 Task: View and add the product "CVS Health Extra Strength Pain Relief Acetaminophen 500mg Caplets (50 ct)" to cart from the store "CVS".
Action: Mouse moved to (38, 70)
Screenshot: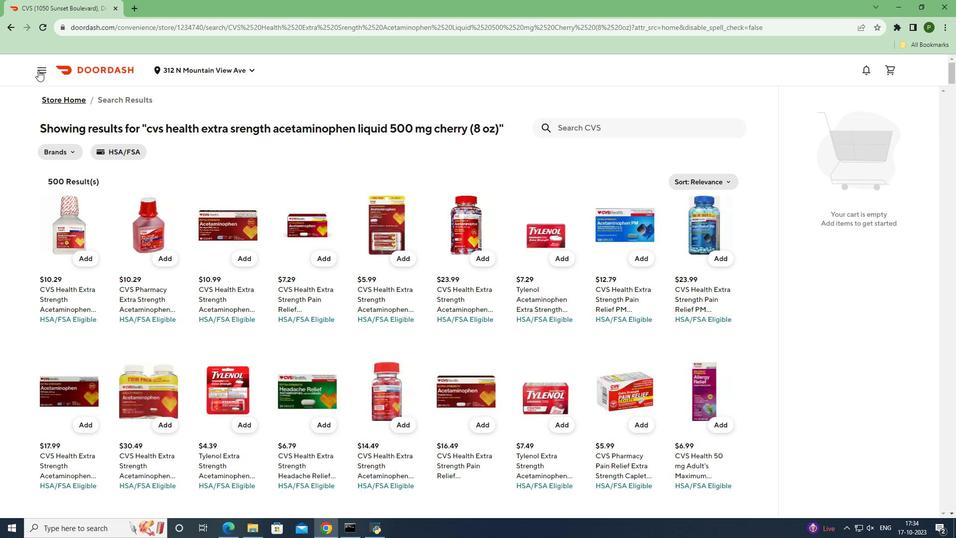
Action: Mouse pressed left at (38, 70)
Screenshot: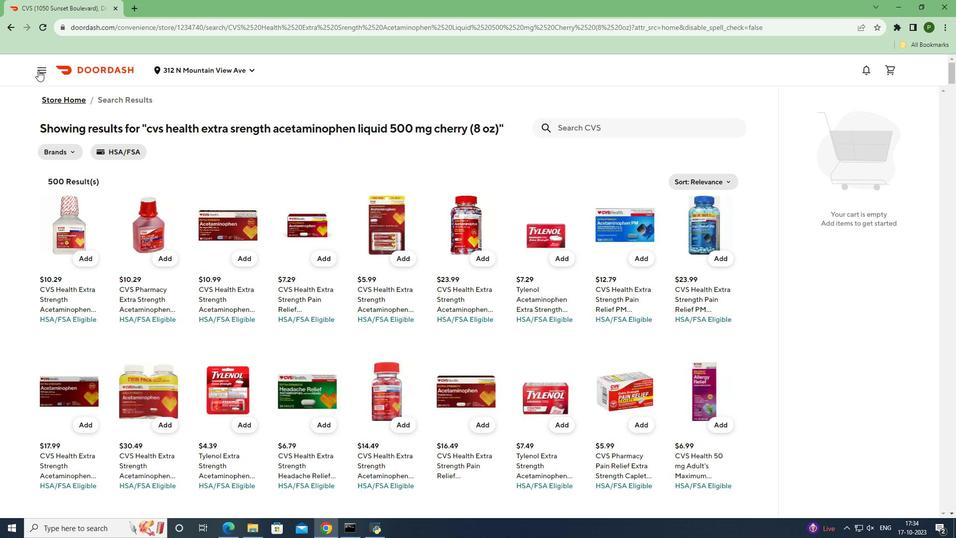 
Action: Mouse moved to (46, 139)
Screenshot: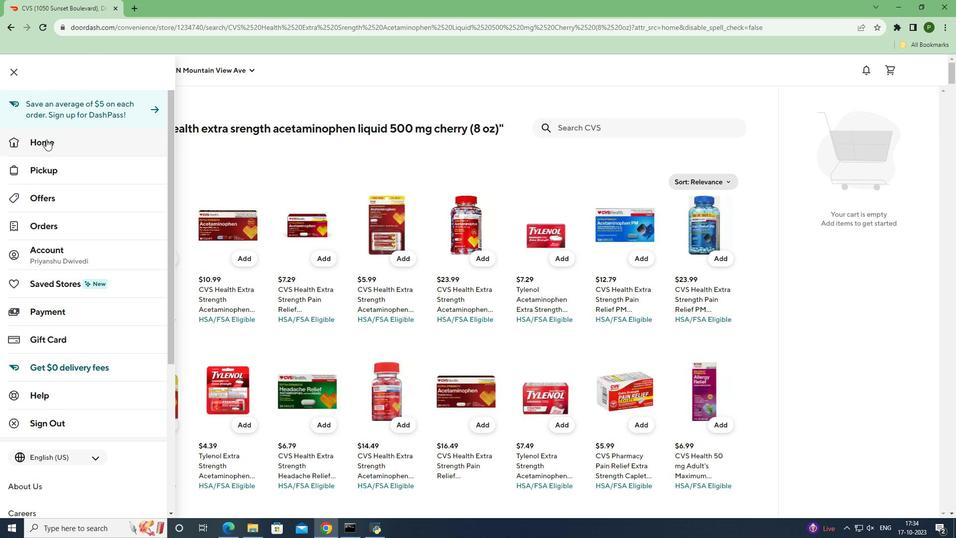 
Action: Mouse pressed left at (46, 139)
Screenshot: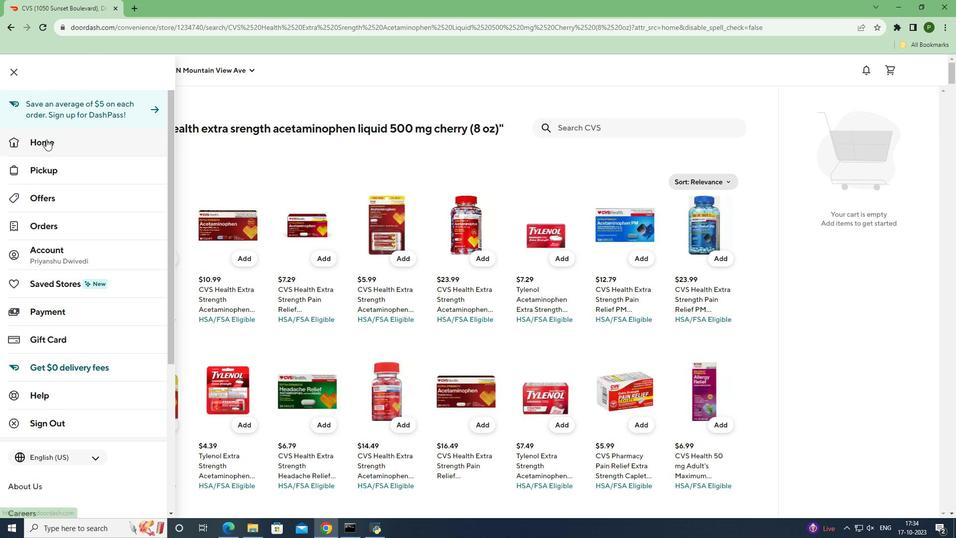 
Action: Mouse moved to (703, 102)
Screenshot: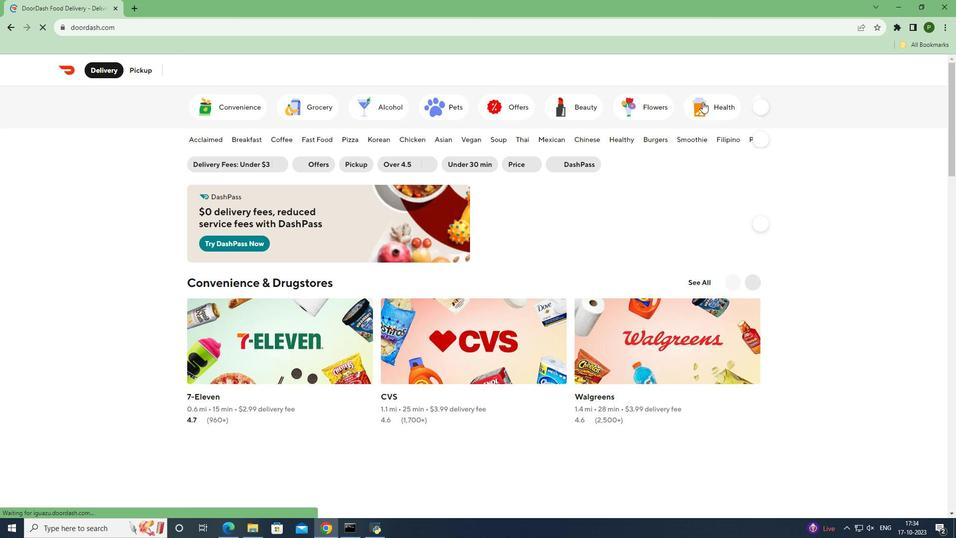 
Action: Mouse pressed left at (703, 102)
Screenshot: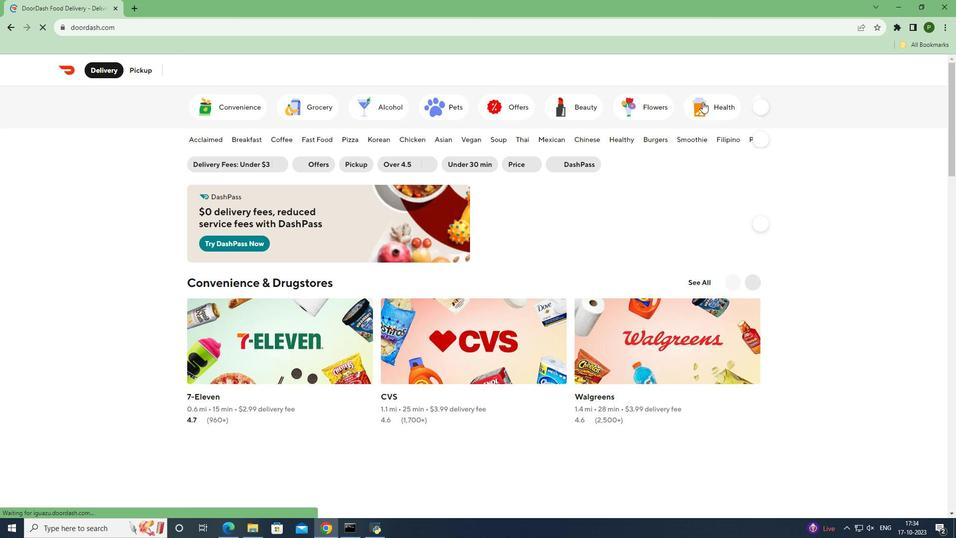 
Action: Mouse moved to (518, 318)
Screenshot: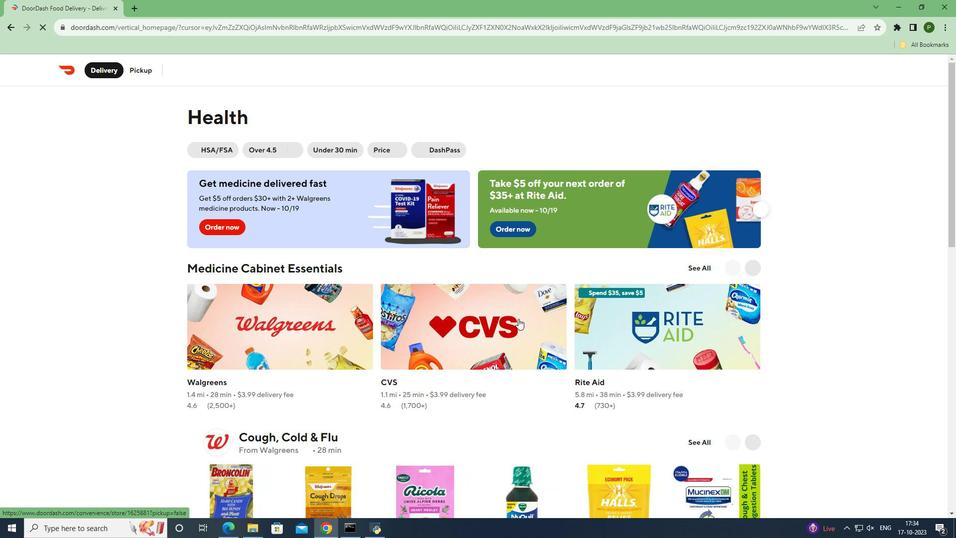 
Action: Mouse pressed left at (518, 318)
Screenshot: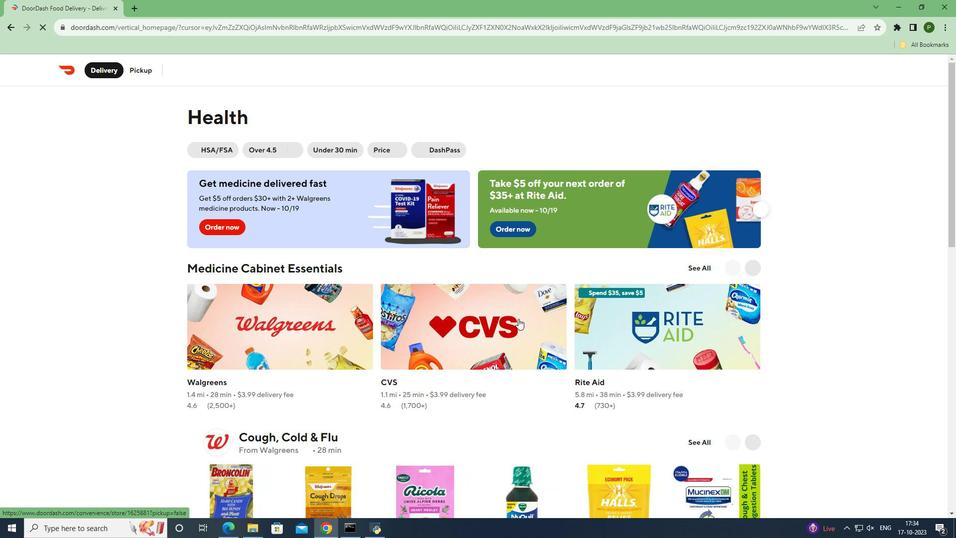 
Action: Mouse moved to (649, 159)
Screenshot: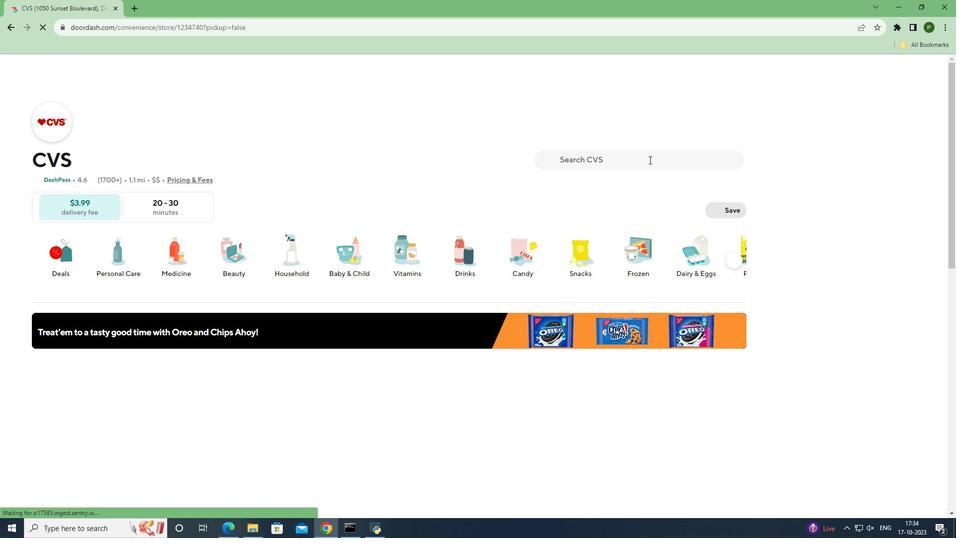 
Action: Mouse pressed left at (649, 159)
Screenshot: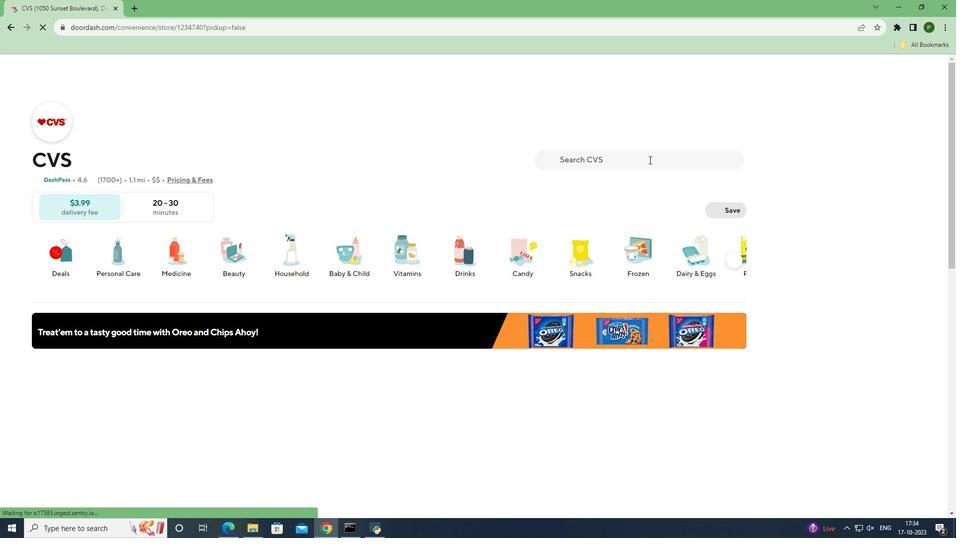 
Action: Key pressed <Key.caps_lock>CVS<Key.space>H<Key.caps_lock>ealth<Key.space><Key.caps_lock>E<Key.caps_lock>xtra<Key.space><Key.caps_lock>S<Key.caps_lock>trength<Key.space><Key.caps_lock>P<Key.caps_lock>ain<Key.space><Key.caps_lock>R<Key.caps_lock>elief<Key.space><Key.caps_lock>A<Key.caps_lock>cetaminophen<Key.space>500mg<Key.space><Key.caps_lock>C<Key.caps_lock>aplets<Key.space><Key.shift_r>(50<Key.space>ct<Key.shift_r>)<Key.enter>
Screenshot: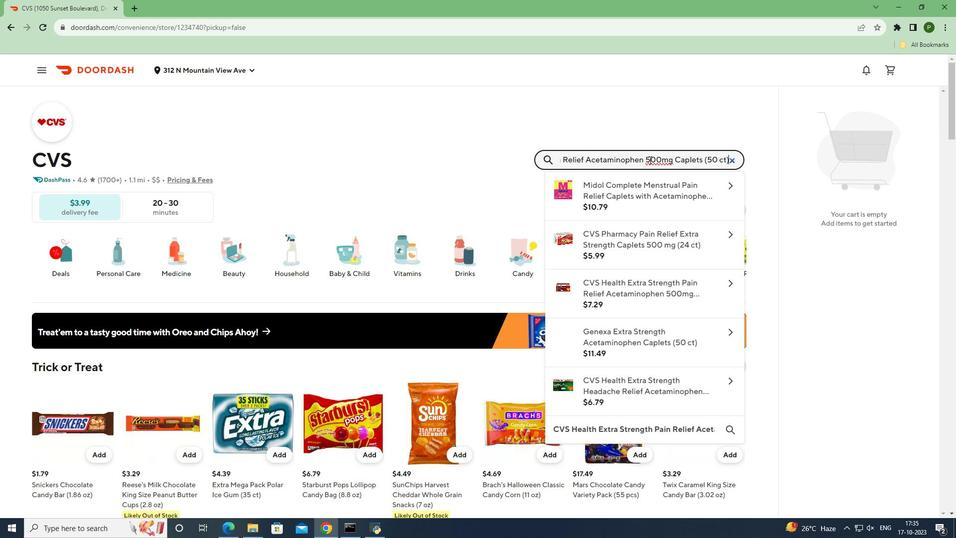 
Action: Mouse moved to (83, 272)
Screenshot: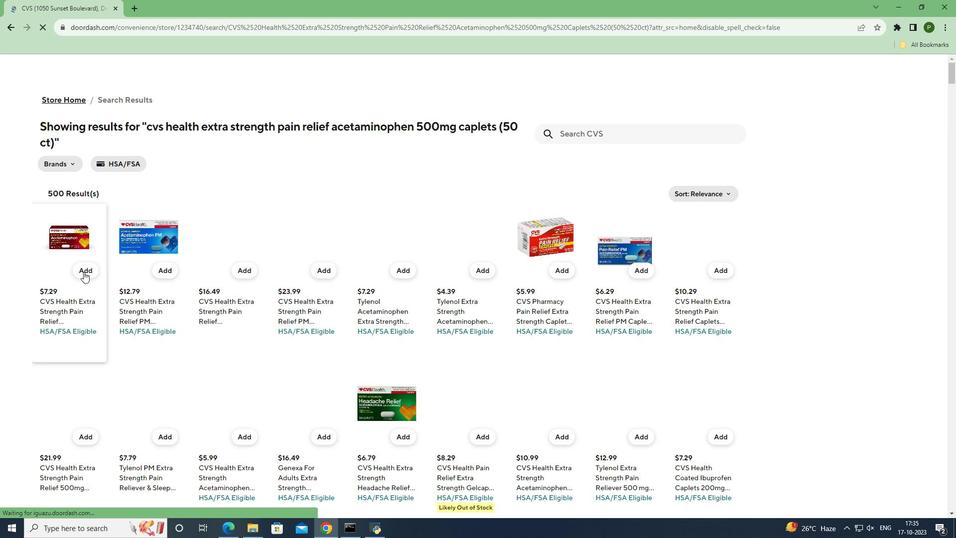 
Action: Mouse pressed left at (83, 272)
Screenshot: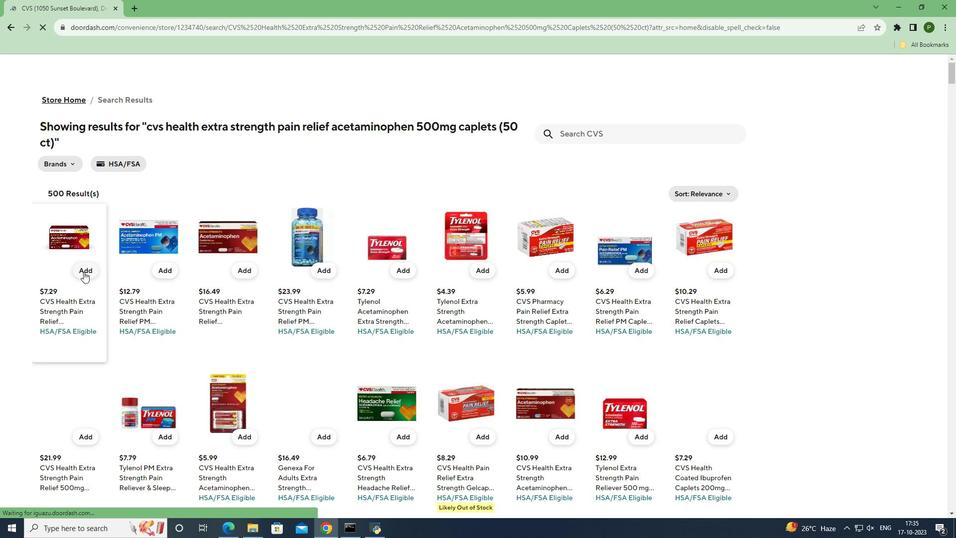 
Action: Mouse moved to (90, 325)
Screenshot: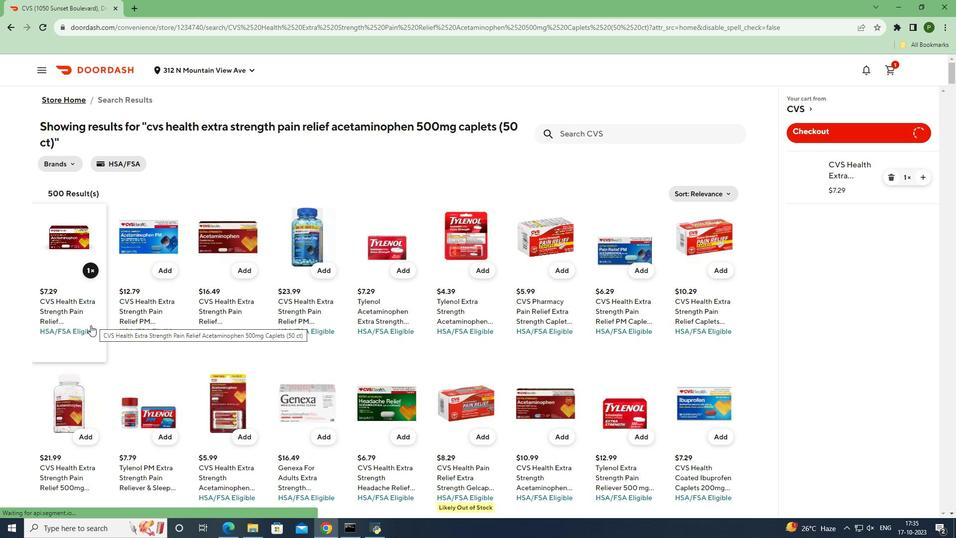 
